 Task: Assign Issue Issue0001 to Sprint Sprint0001 in Scrum Project Project0001 in Jira
Action: Mouse moved to (344, 391)
Screenshot: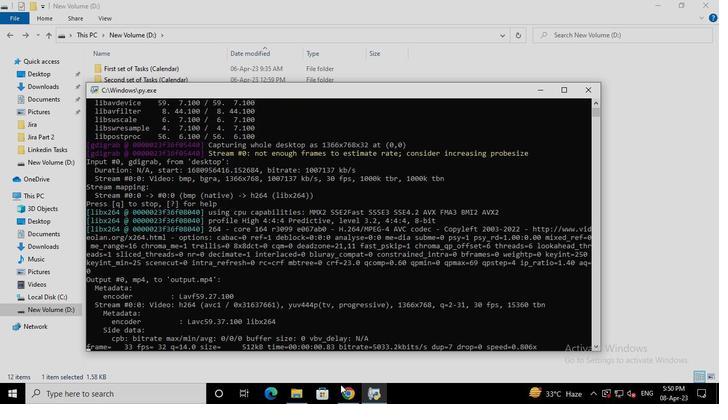 
Action: Mouse pressed left at (344, 391)
Screenshot: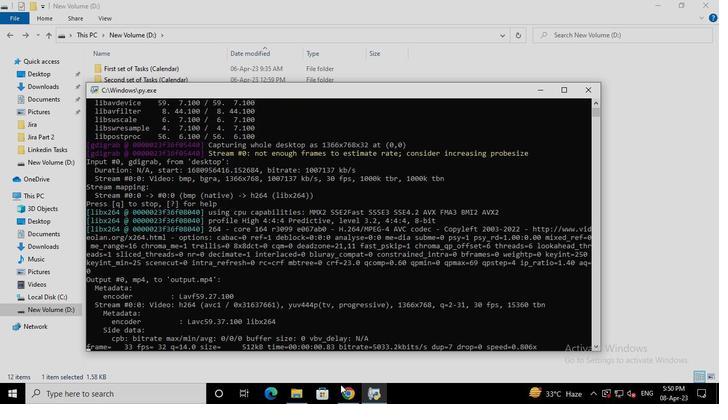 
Action: Mouse moved to (72, 164)
Screenshot: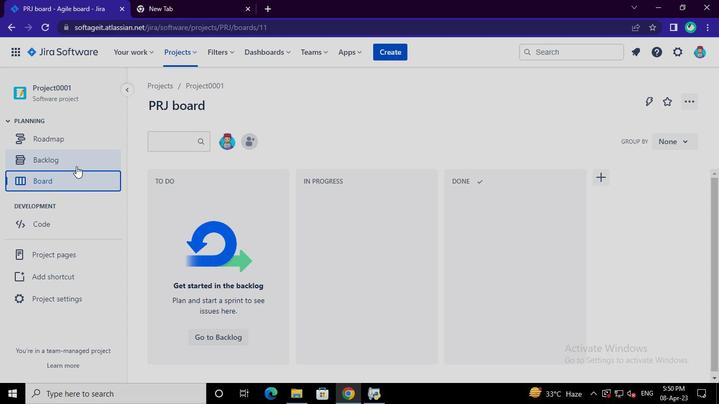 
Action: Mouse pressed left at (72, 164)
Screenshot: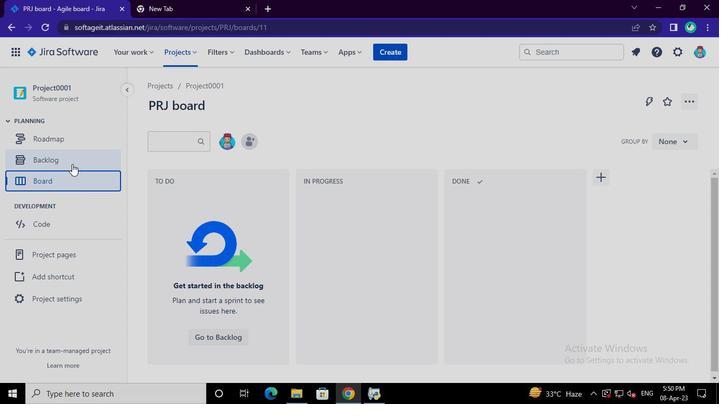 
Action: Mouse moved to (670, 298)
Screenshot: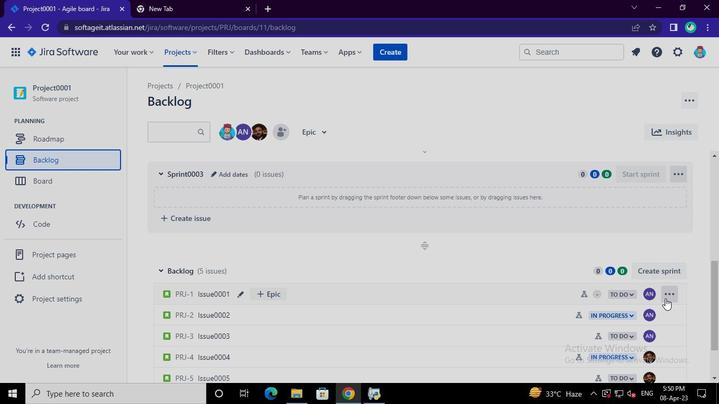 
Action: Mouse pressed left at (670, 298)
Screenshot: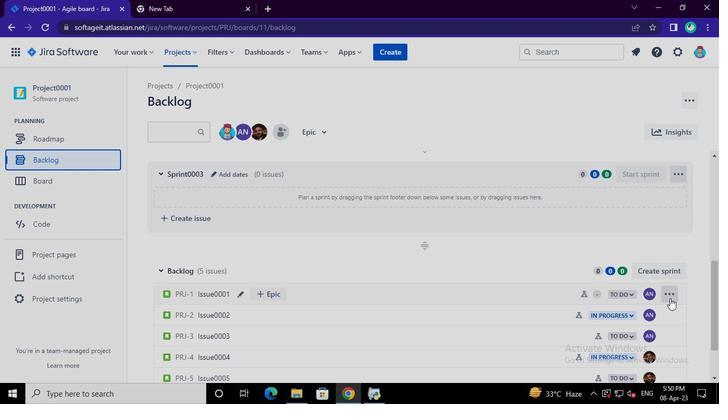 
Action: Mouse moved to (641, 224)
Screenshot: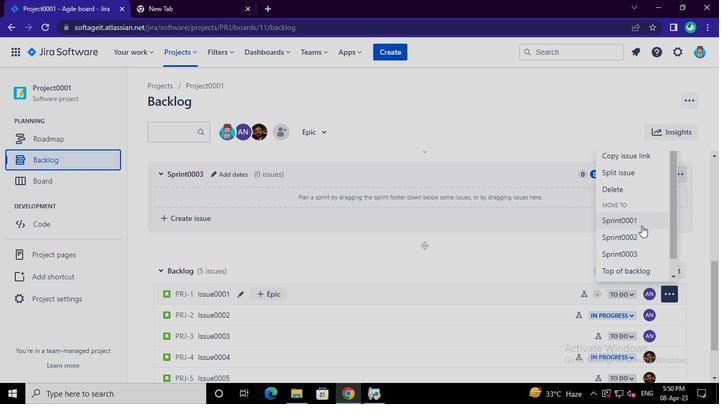 
Action: Mouse pressed left at (641, 224)
Screenshot: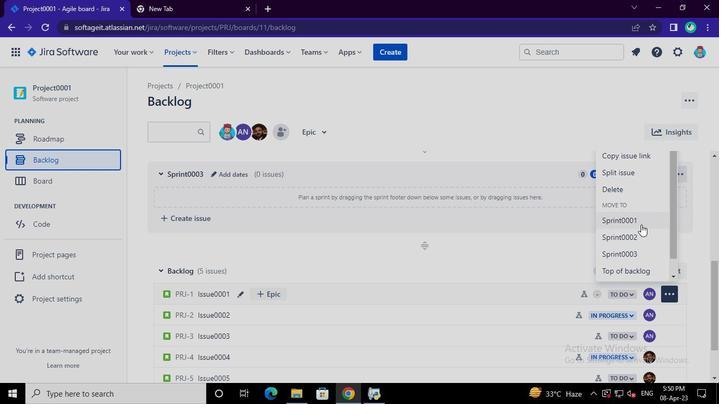 
Action: Mouse moved to (377, 396)
Screenshot: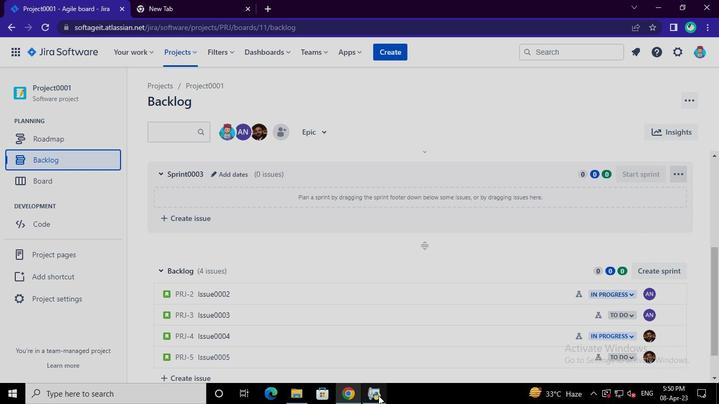 
Action: Mouse pressed left at (377, 396)
Screenshot: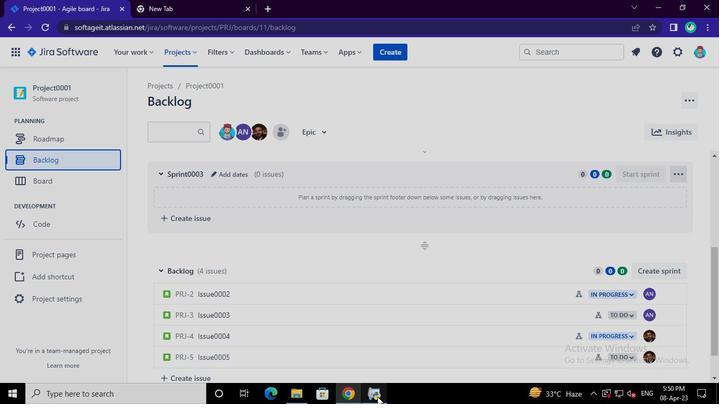 
Action: Mouse moved to (588, 93)
Screenshot: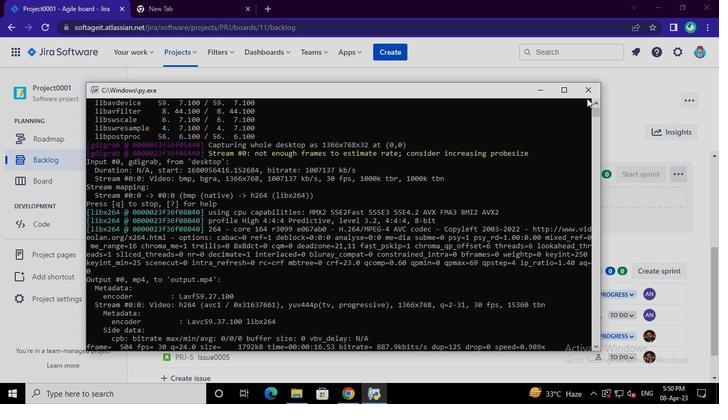 
Action: Mouse pressed left at (588, 93)
Screenshot: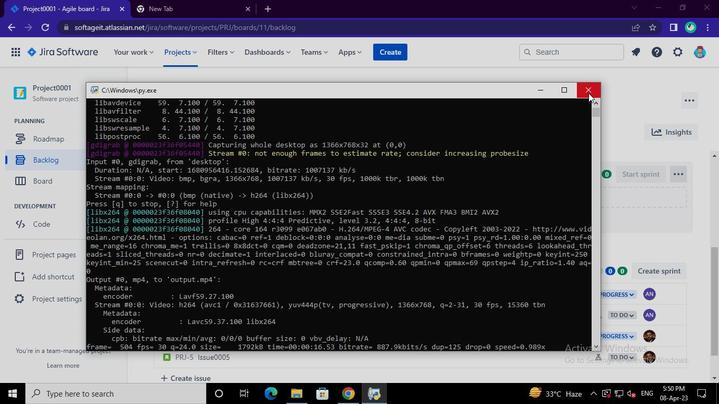 
